 Task: In the  document prediction Apply all border to the tabe with  'with box; Style line and width 1/4 pt 'Select Header and apply  'Italics' Select the text and align it to the  Left
Action: Mouse moved to (132, 152)
Screenshot: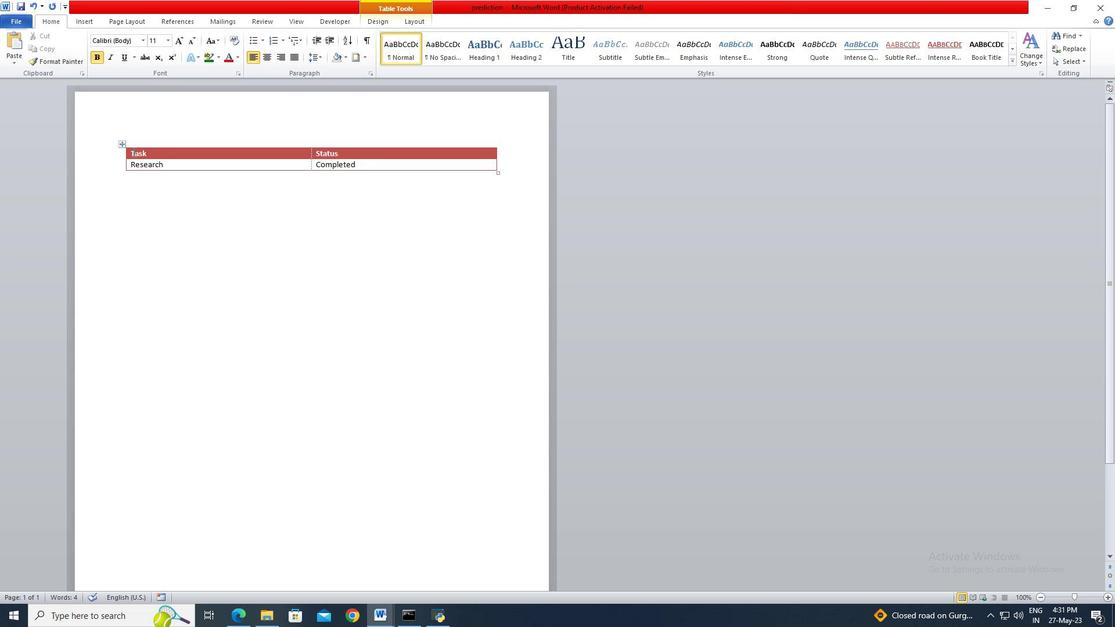 
Action: Mouse pressed left at (132, 152)
Screenshot: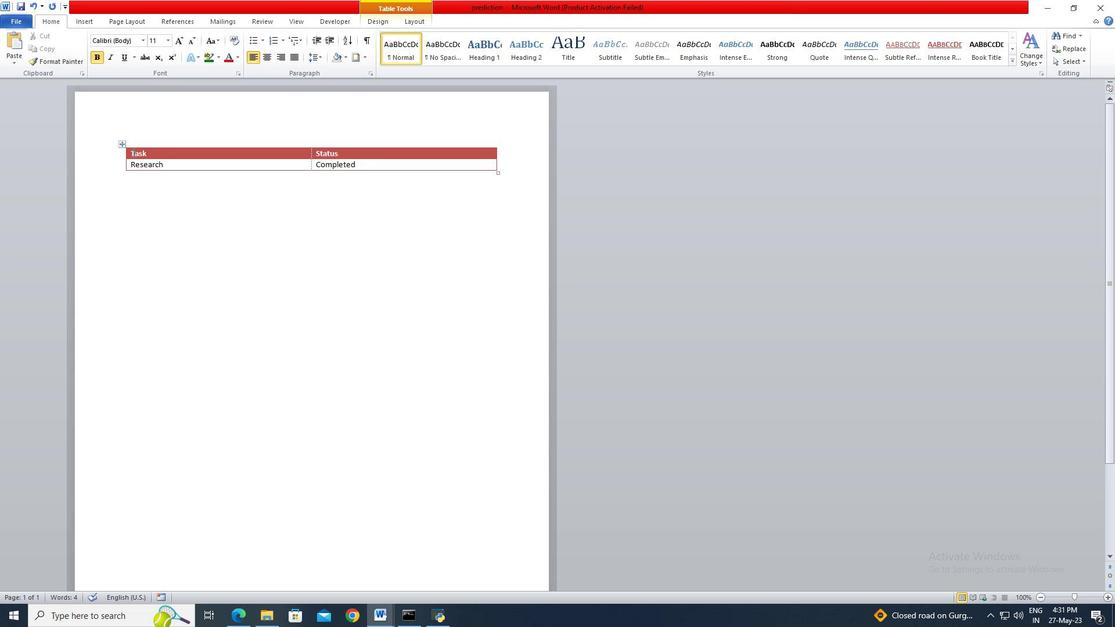 
Action: Key pressed ctrl+A
Screenshot: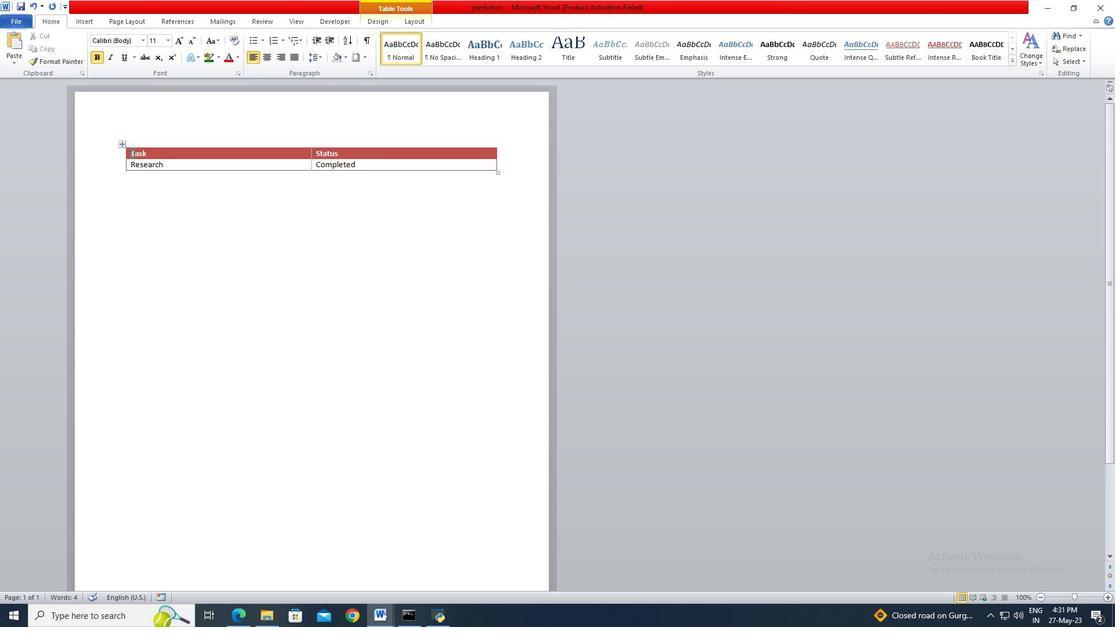 
Action: Mouse moved to (356, 56)
Screenshot: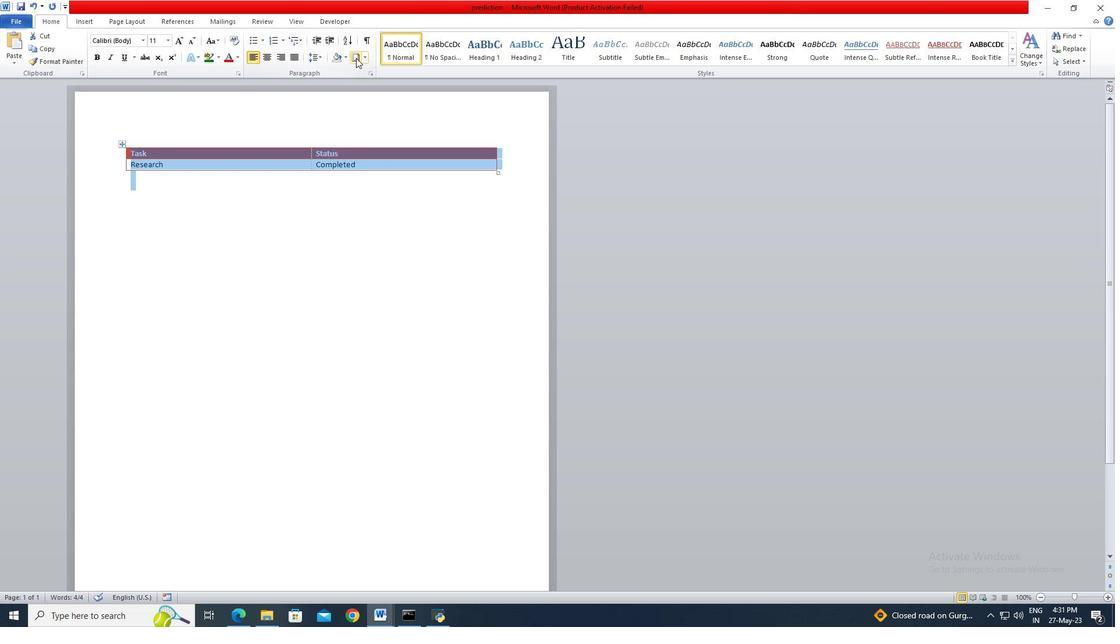 
Action: Mouse pressed left at (356, 56)
Screenshot: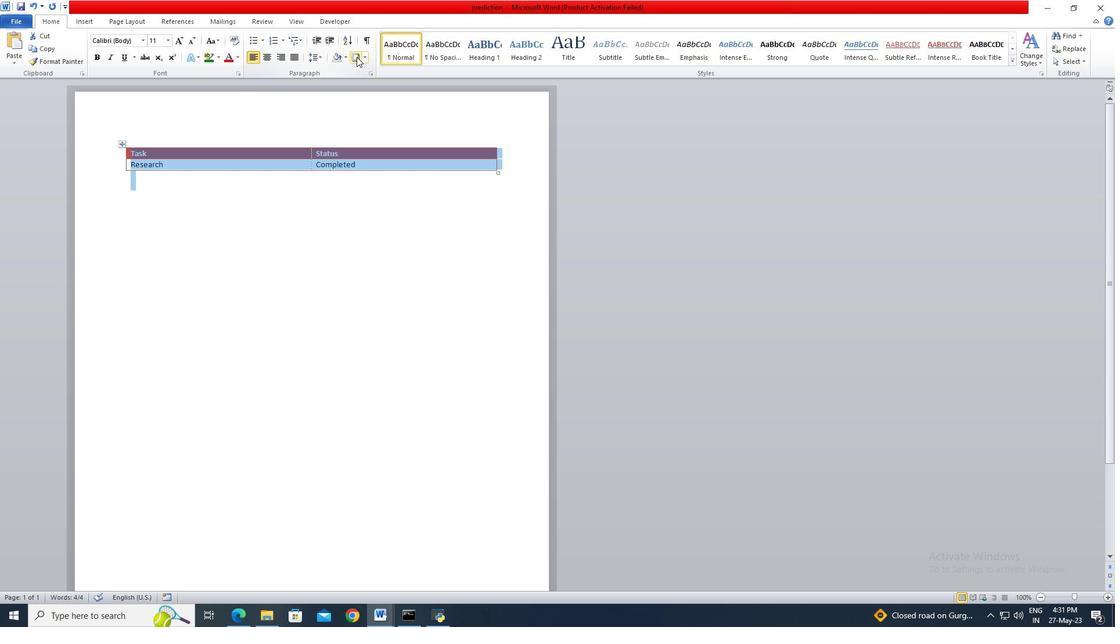 
Action: Mouse moved to (422, 258)
Screenshot: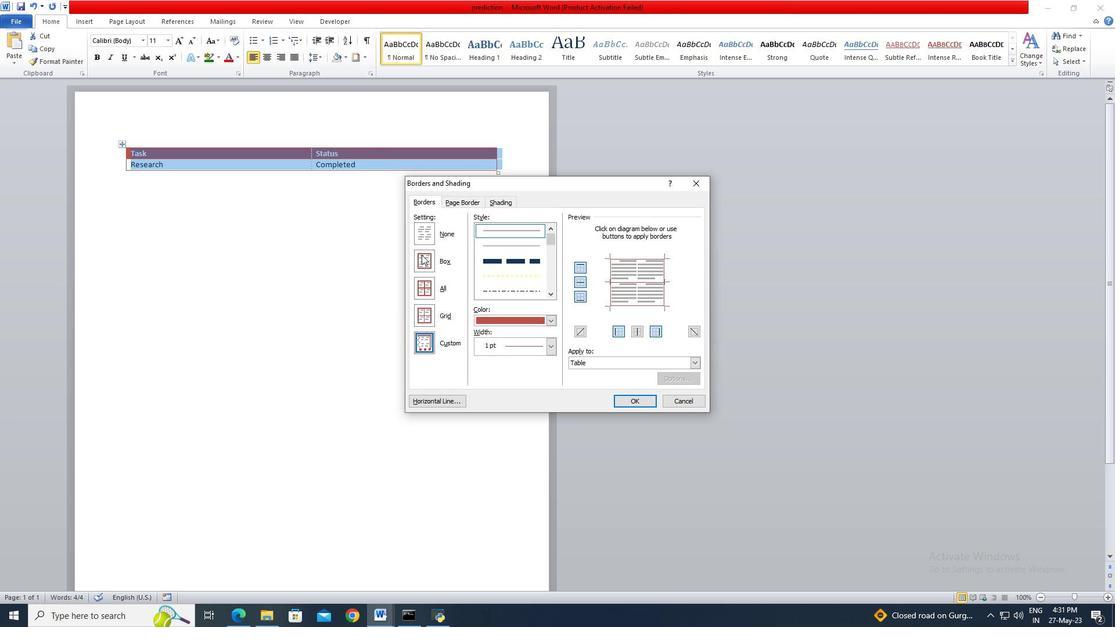 
Action: Mouse pressed left at (422, 258)
Screenshot: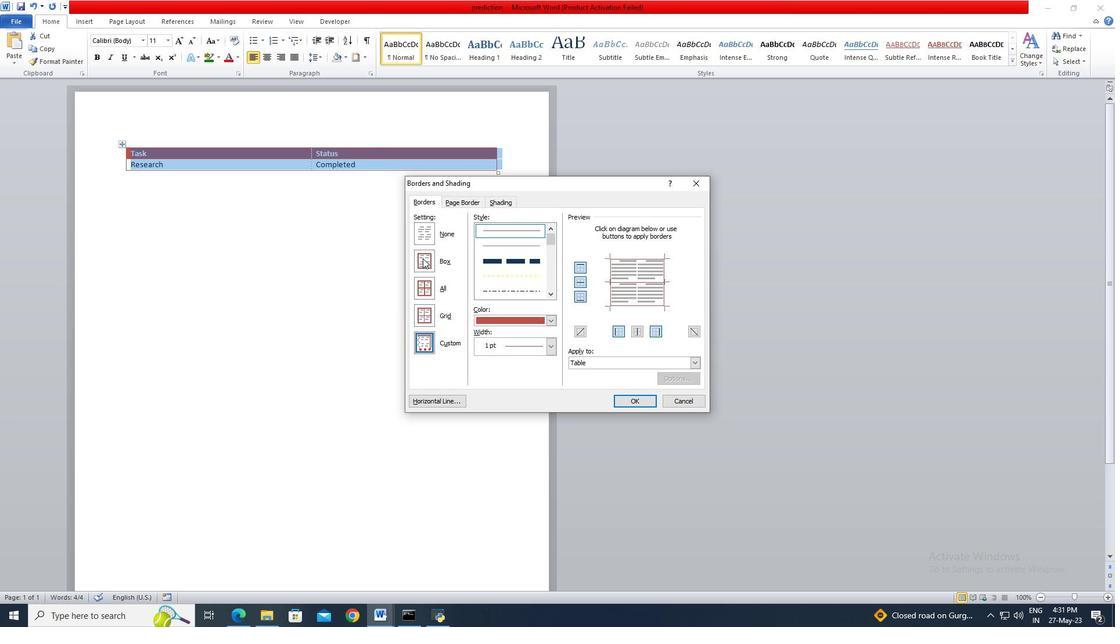 
Action: Mouse moved to (485, 233)
Screenshot: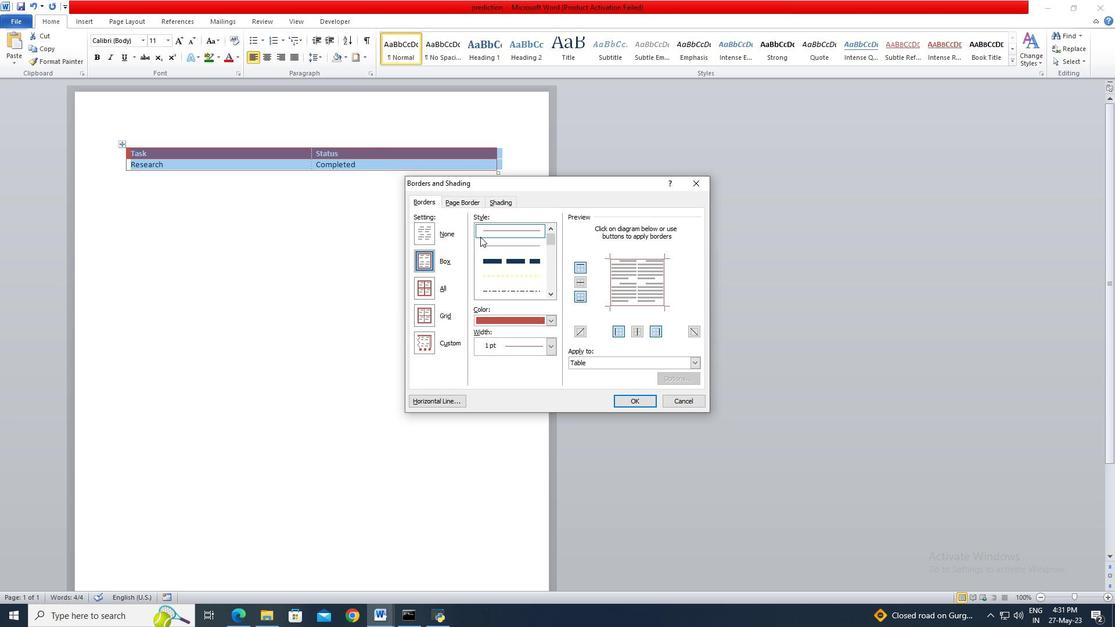 
Action: Mouse pressed left at (485, 233)
Screenshot: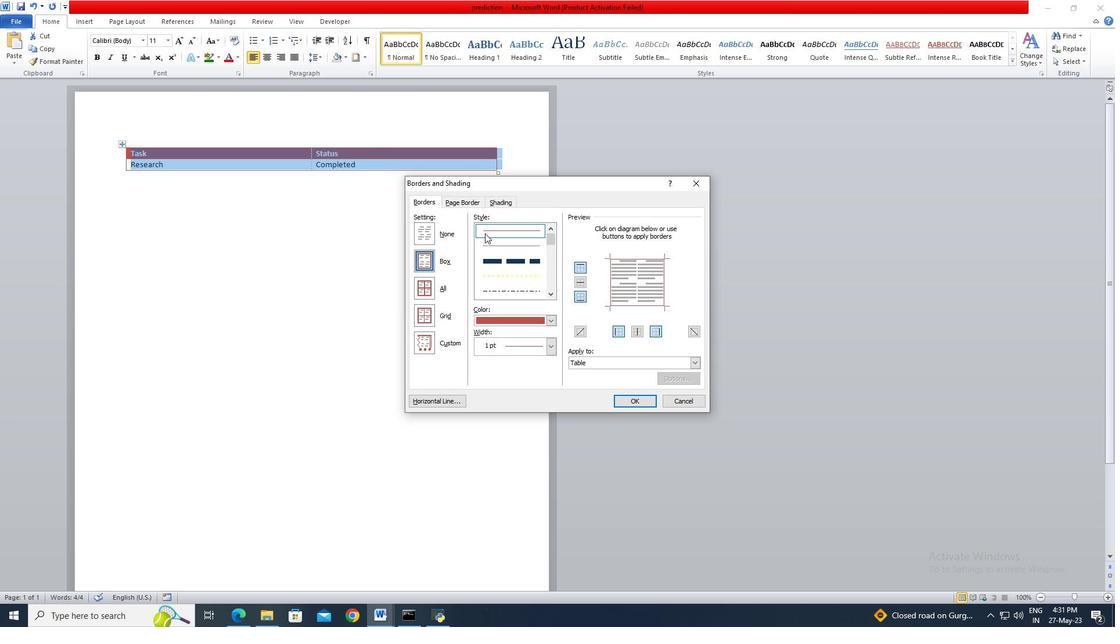 
Action: Mouse moved to (549, 346)
Screenshot: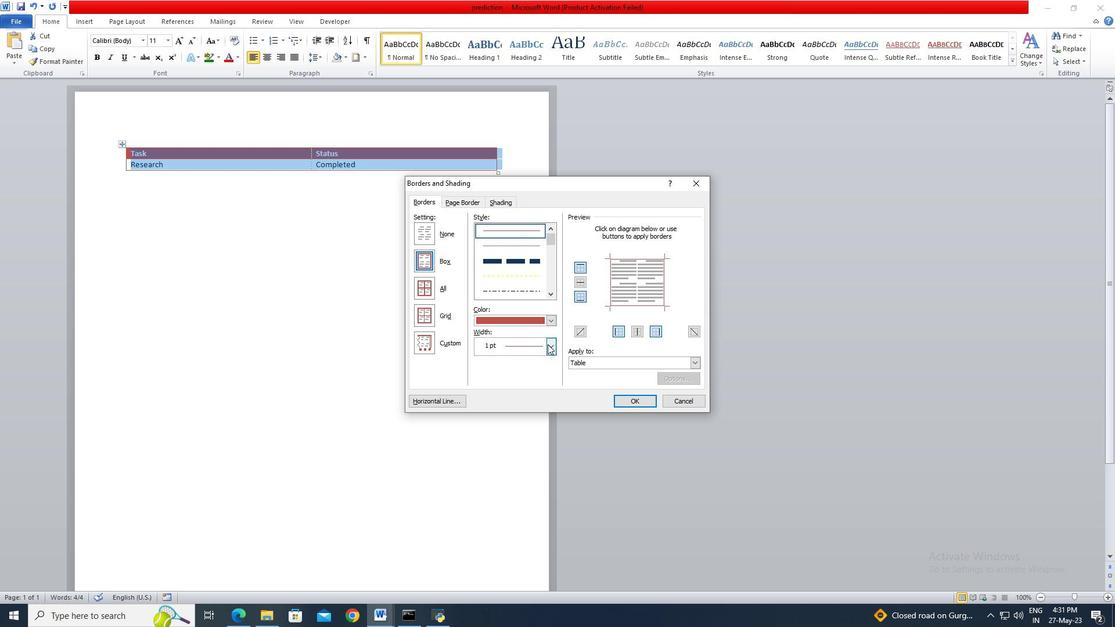 
Action: Mouse pressed left at (549, 346)
Screenshot: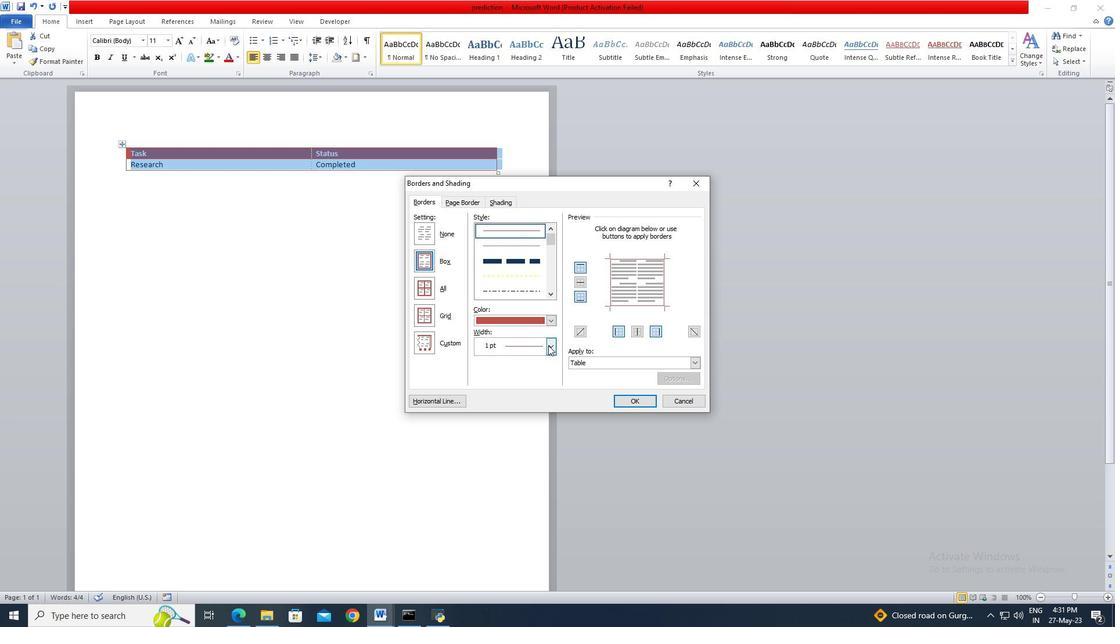 
Action: Mouse moved to (544, 360)
Screenshot: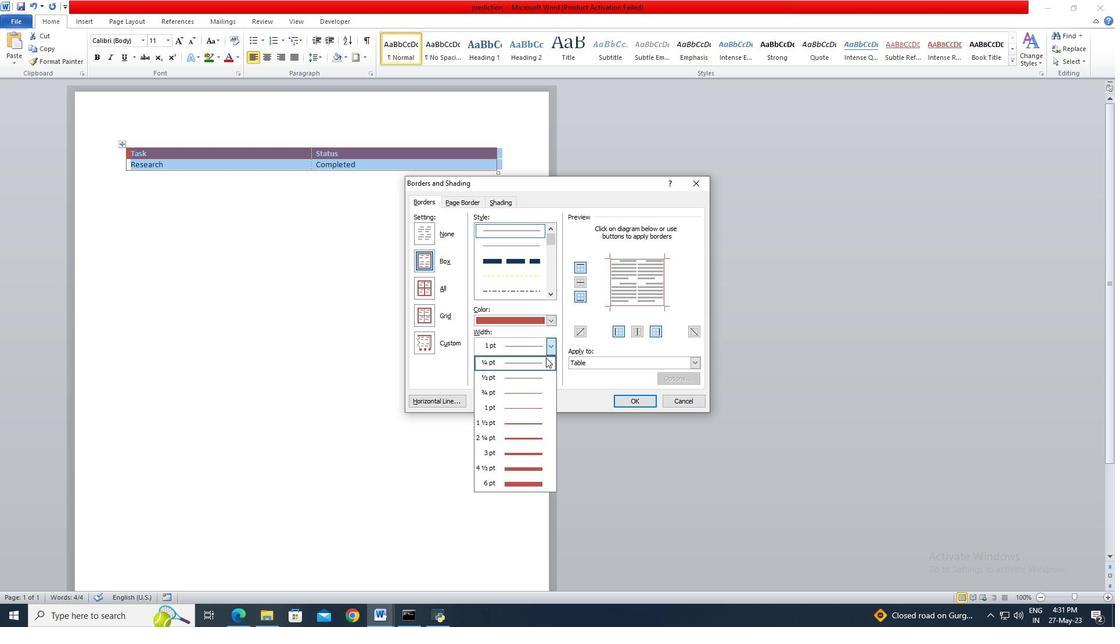 
Action: Mouse pressed left at (544, 360)
Screenshot: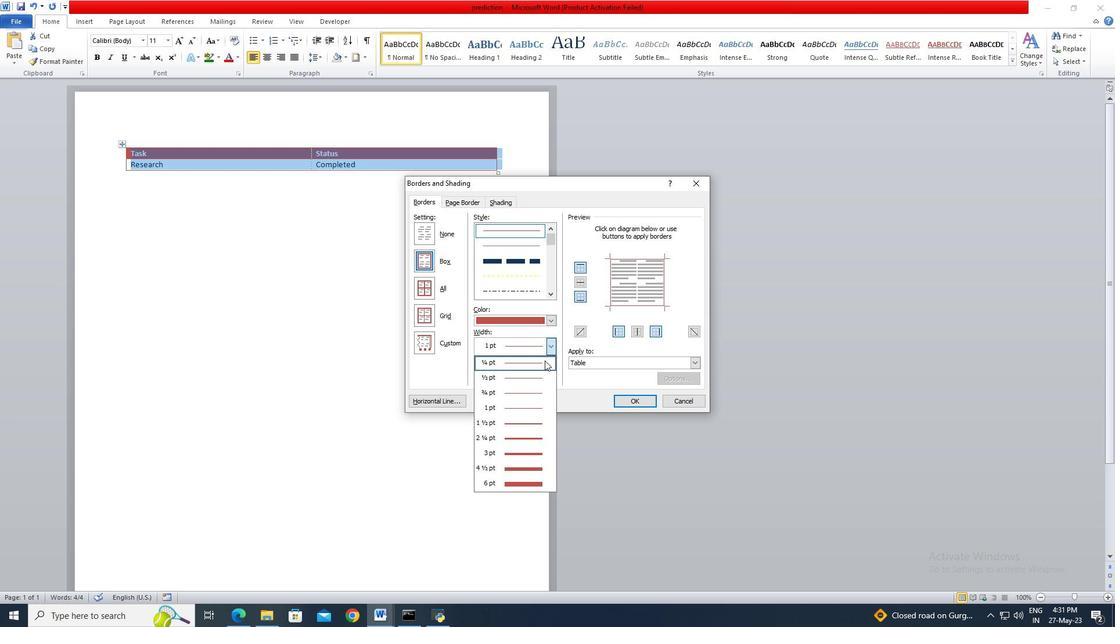 
Action: Mouse moved to (633, 401)
Screenshot: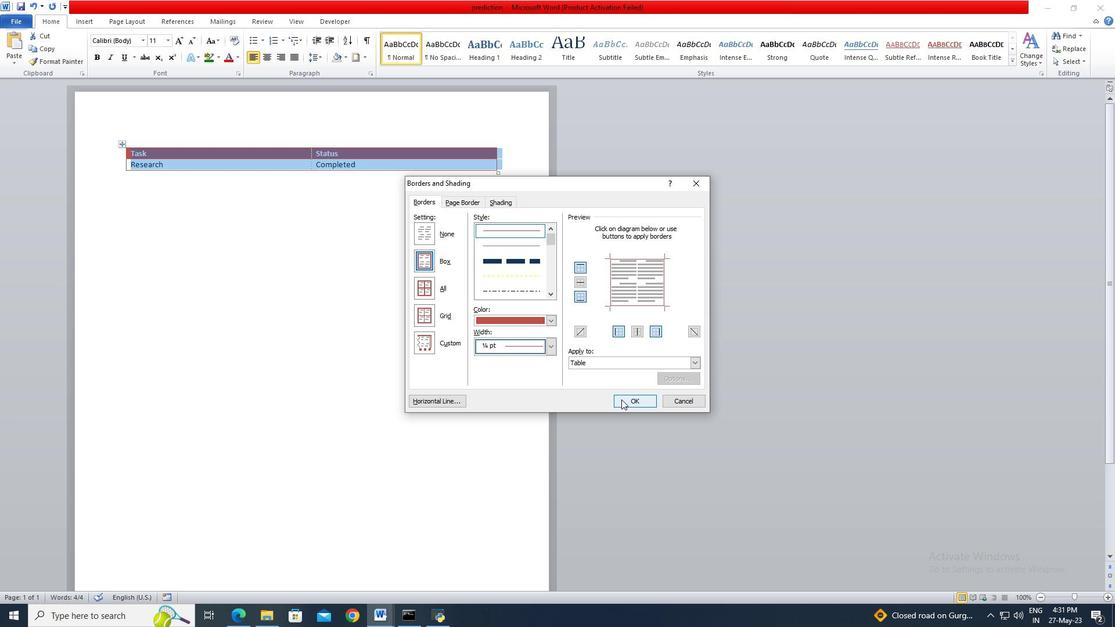 
Action: Mouse pressed left at (633, 401)
Screenshot: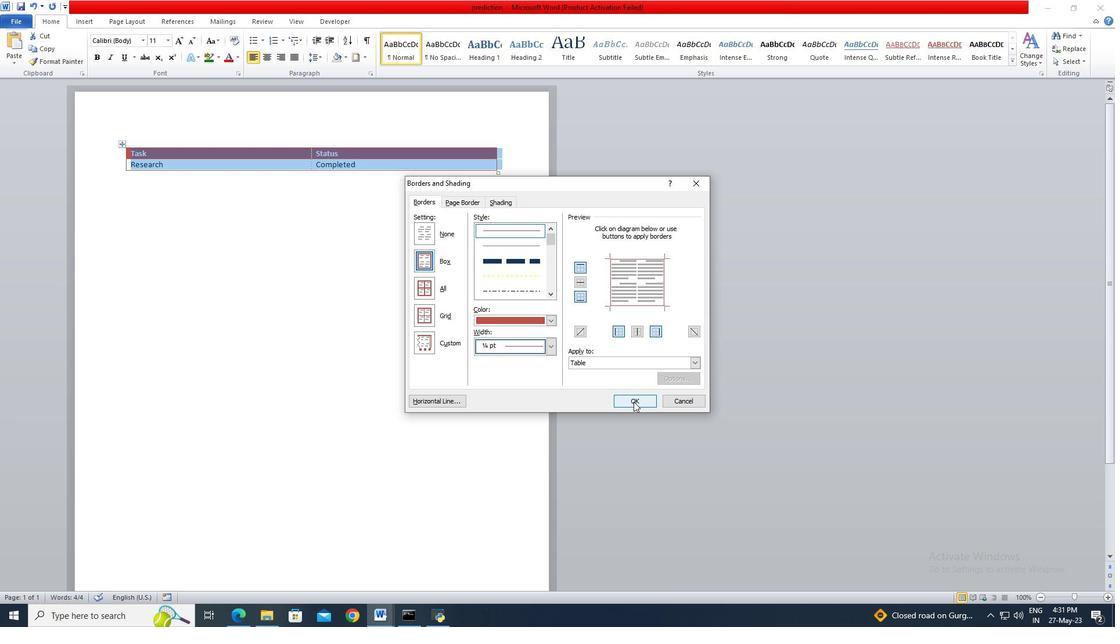 
Action: Mouse moved to (131, 151)
Screenshot: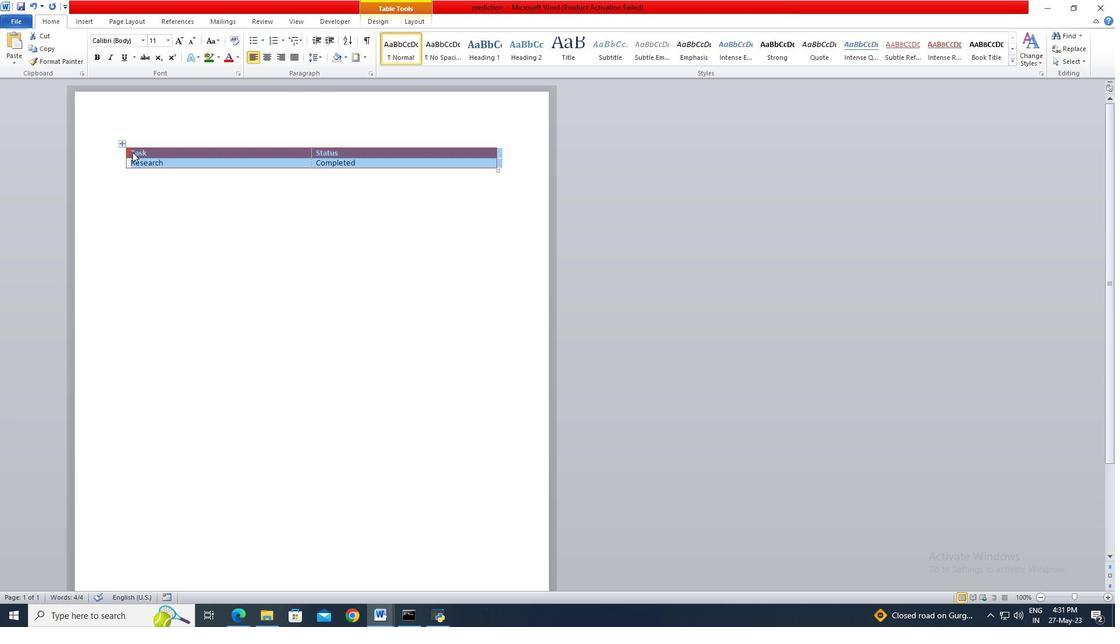 
Action: Mouse pressed left at (131, 151)
Screenshot: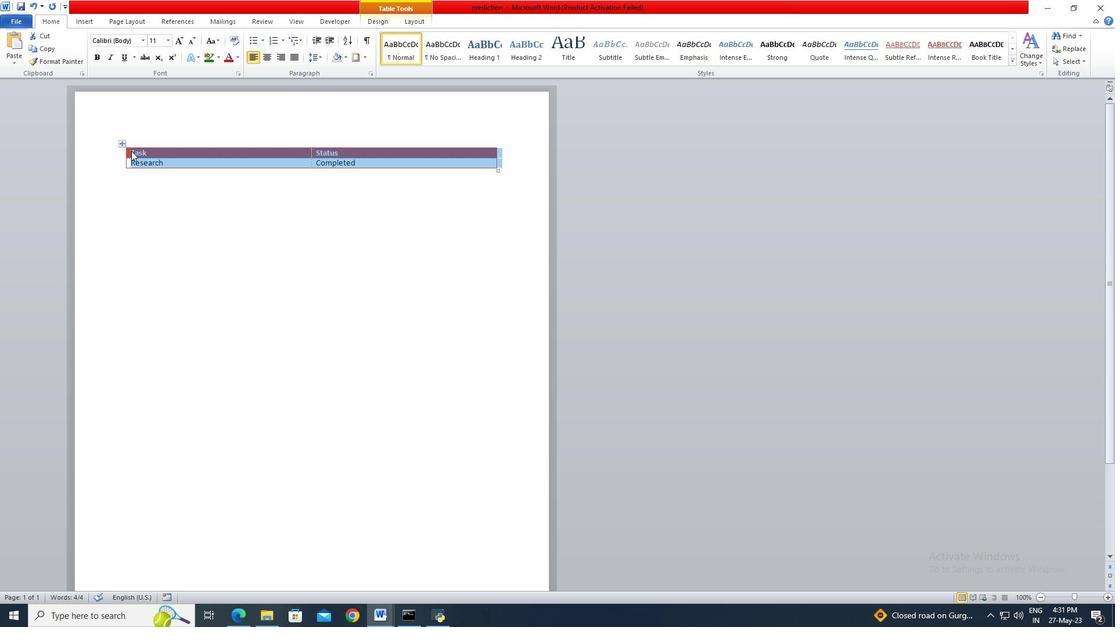 
Action: Key pressed <Key.shift><Key.right><Key.end><Key.end>
Screenshot: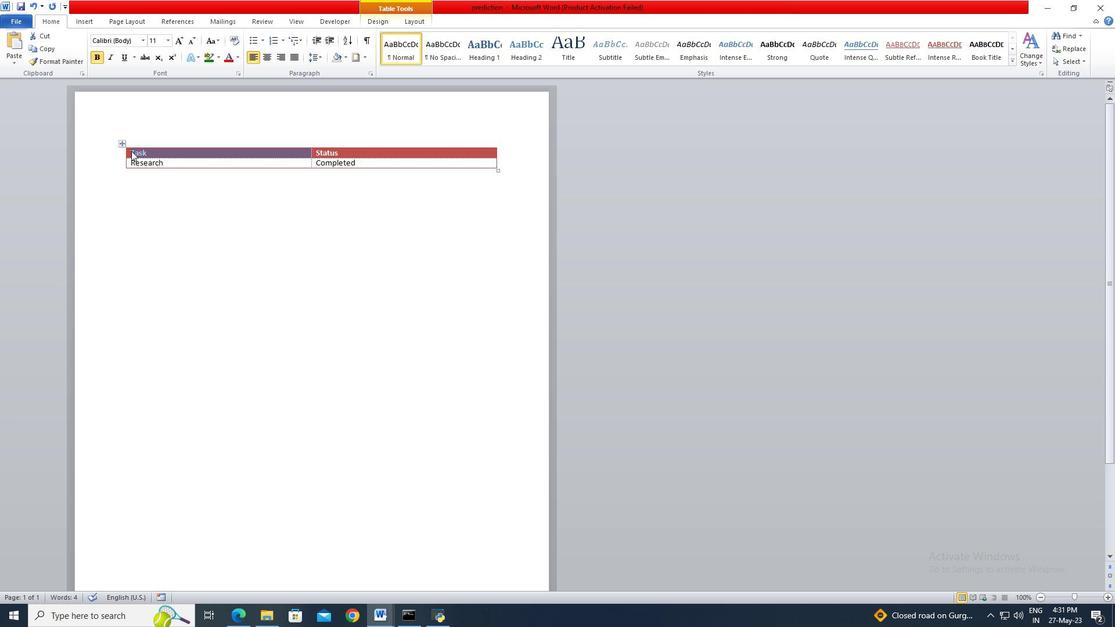 
Action: Mouse moved to (114, 60)
Screenshot: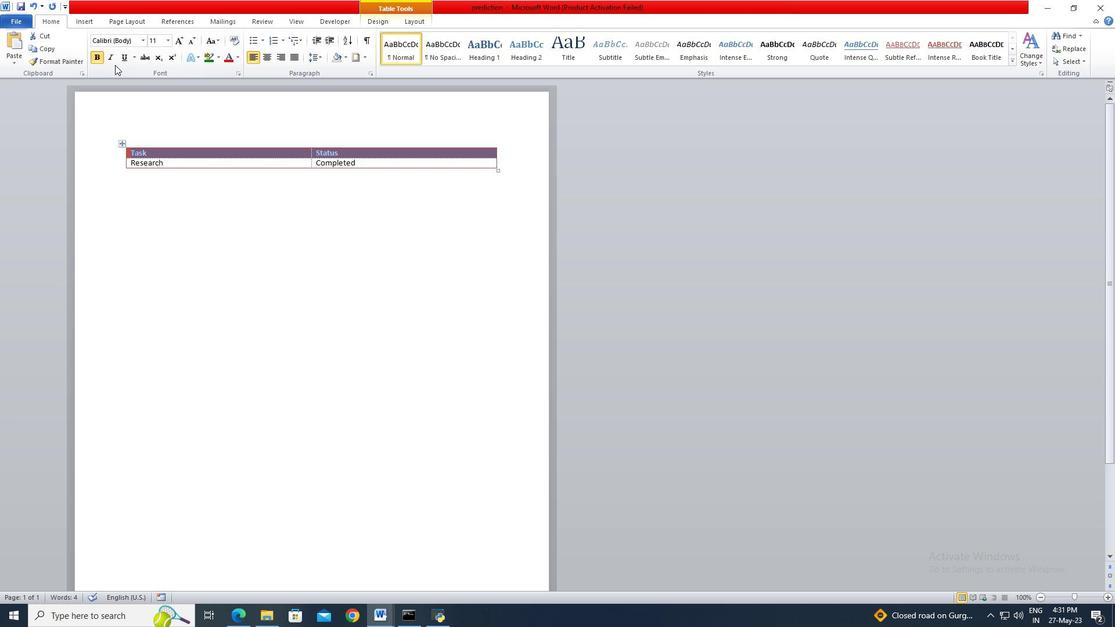 
Action: Mouse pressed left at (114, 60)
Screenshot: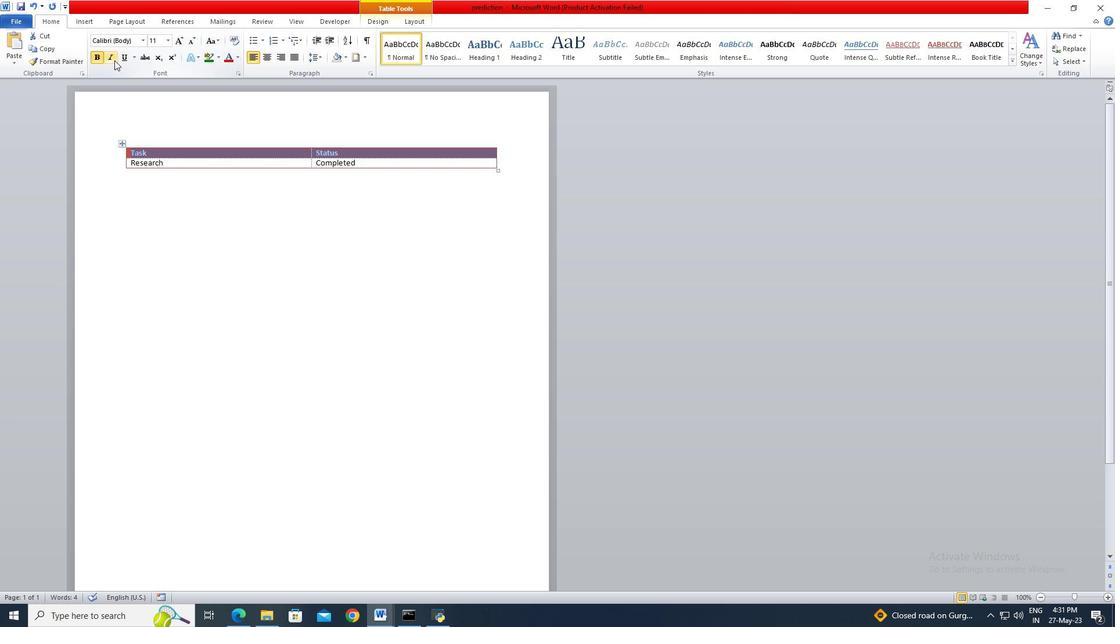 
Action: Mouse moved to (193, 174)
Screenshot: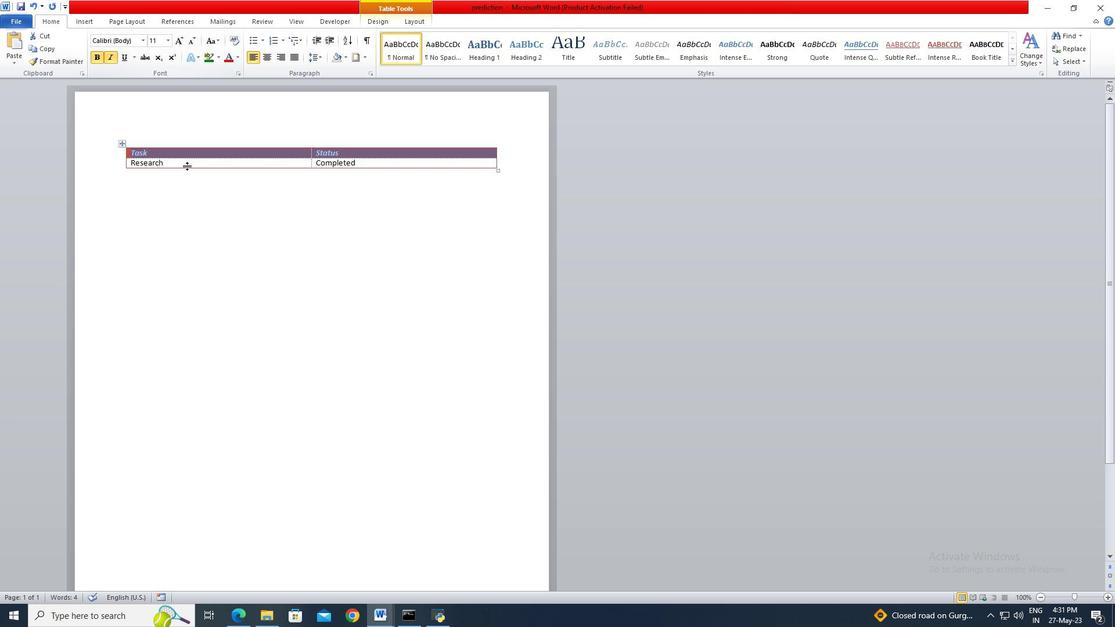 
Action: Key pressed ctrl+A
Screenshot: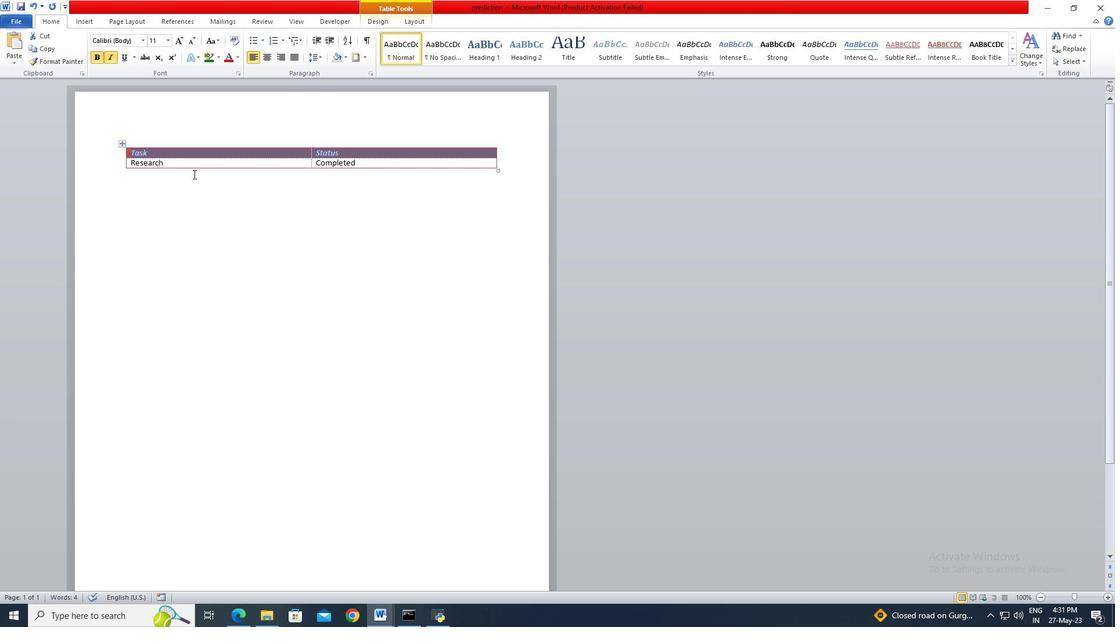 
Action: Mouse moved to (256, 60)
Screenshot: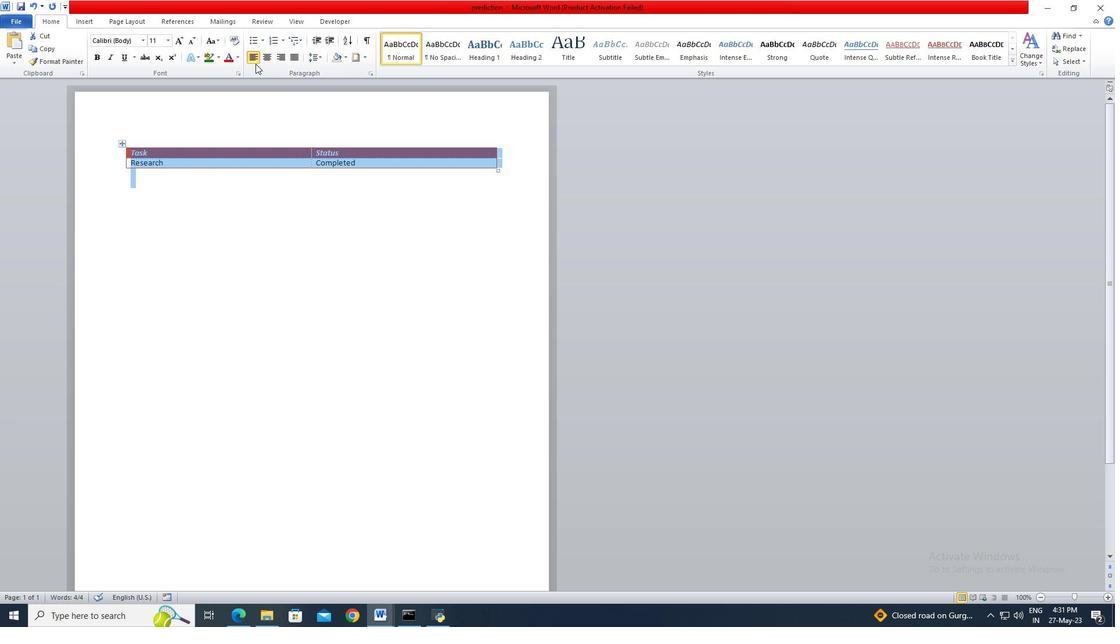 
Action: Mouse pressed left at (256, 60)
Screenshot: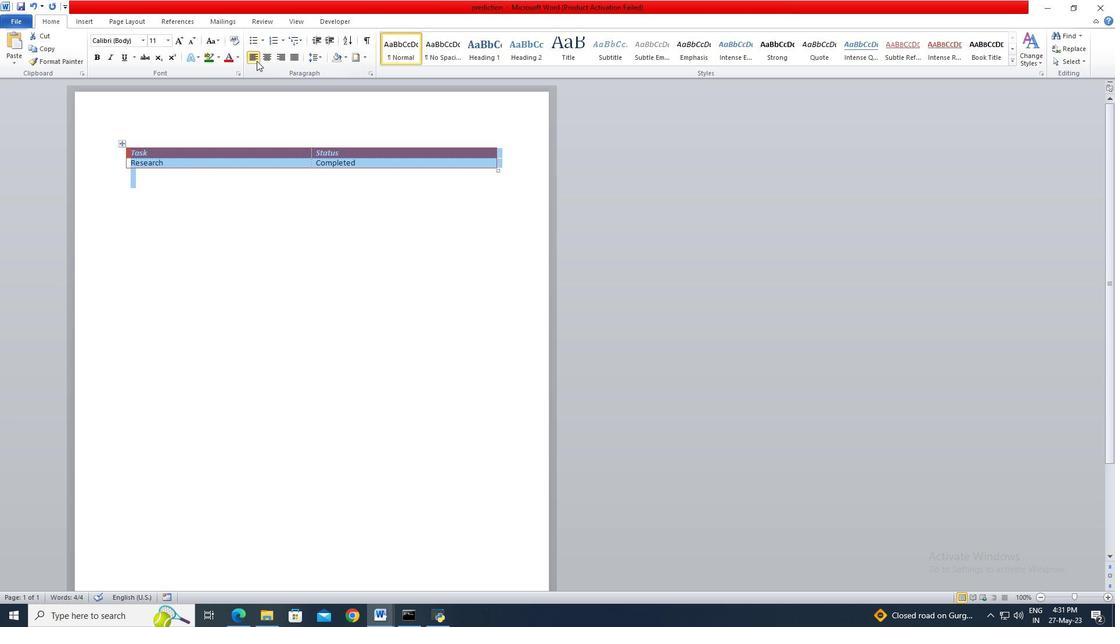 
Action: Mouse moved to (291, 175)
Screenshot: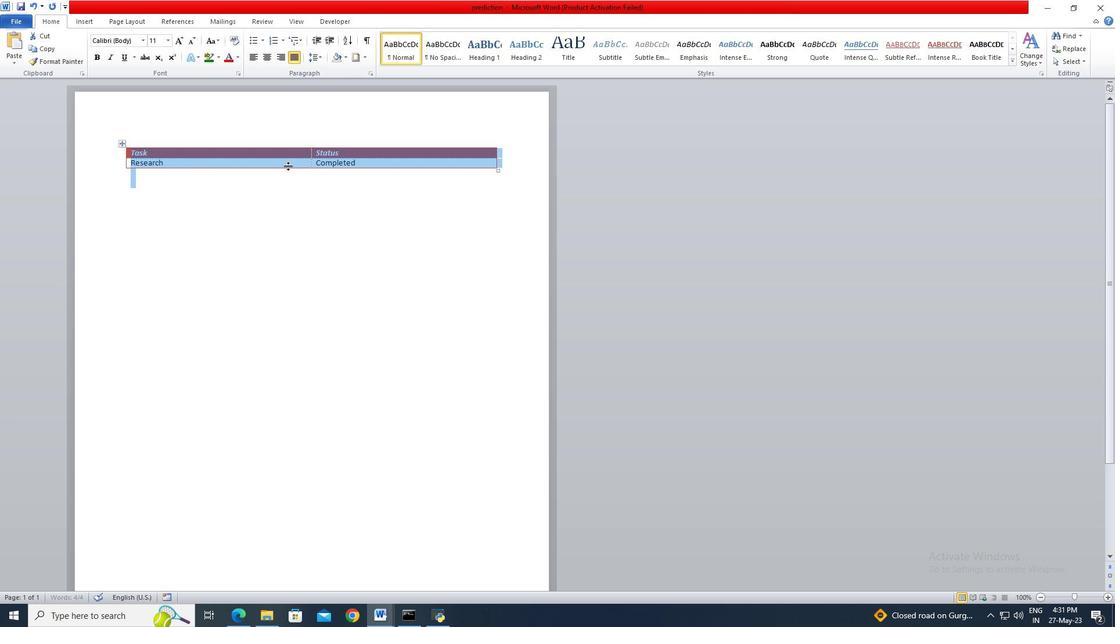 
Action: Mouse pressed left at (291, 175)
Screenshot: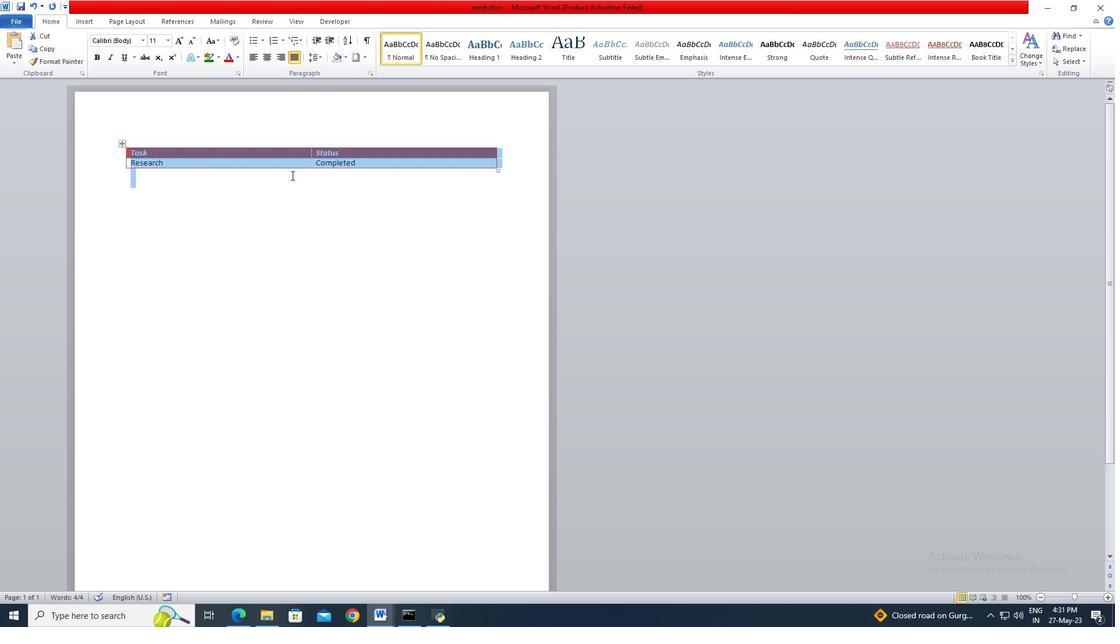 
